 Task: Manage the Einstein search with multiple features
Action: Mouse moved to (186, 180)
Screenshot: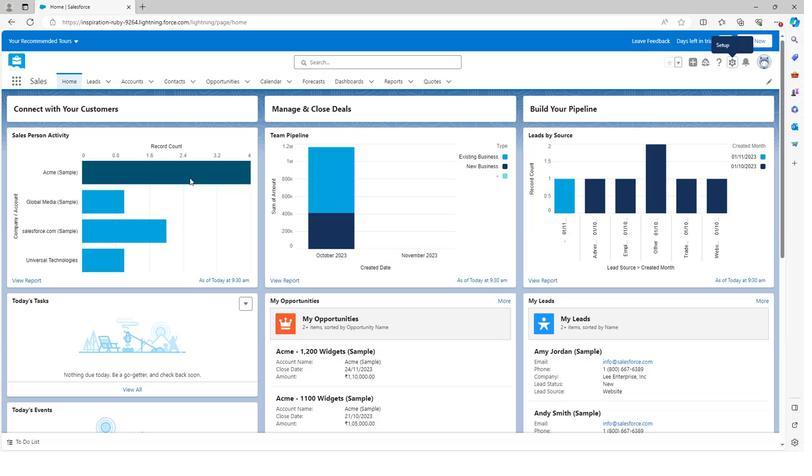 
Action: Mouse scrolled (186, 180) with delta (0, 0)
Screenshot: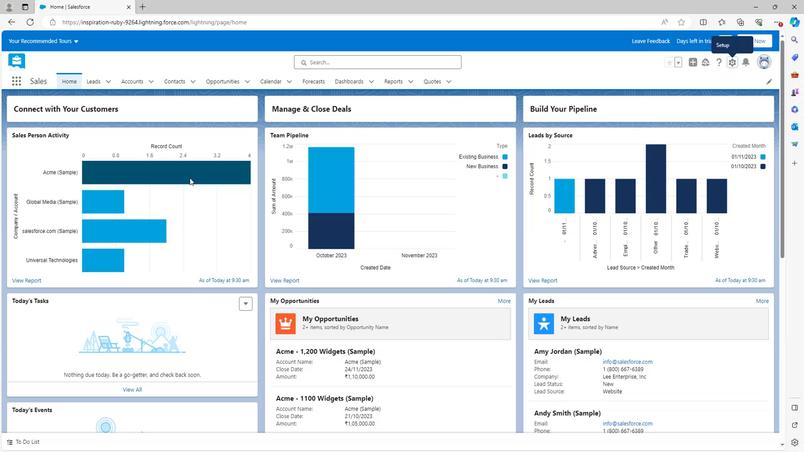 
Action: Mouse moved to (186, 180)
Screenshot: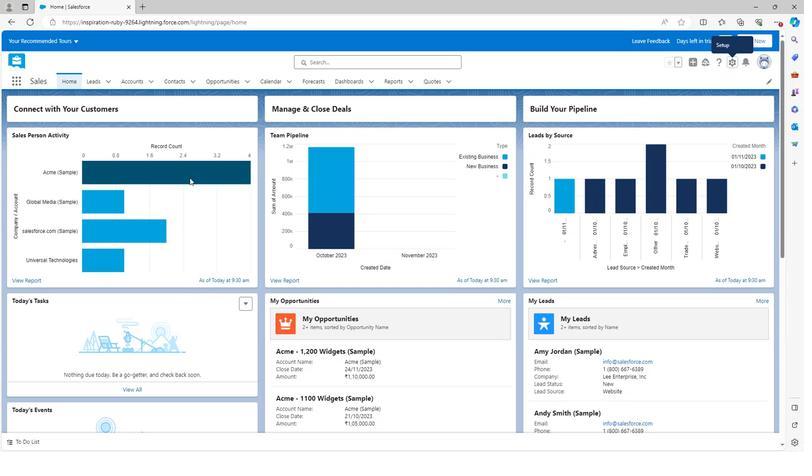 
Action: Mouse scrolled (186, 180) with delta (0, 0)
Screenshot: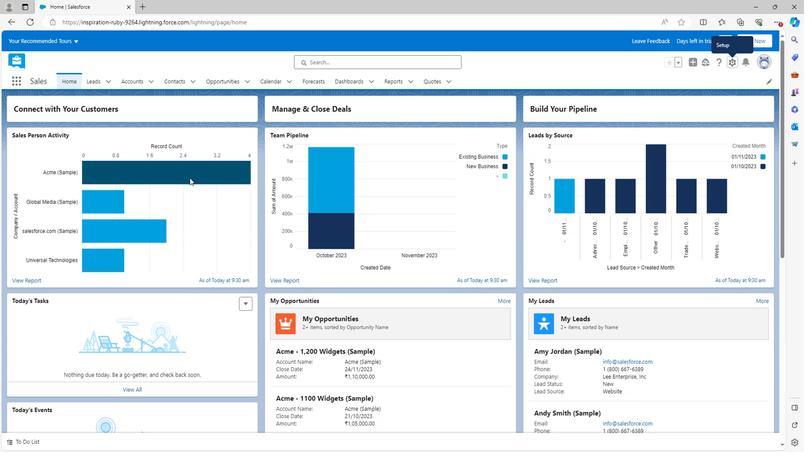 
Action: Mouse scrolled (186, 180) with delta (0, 0)
Screenshot: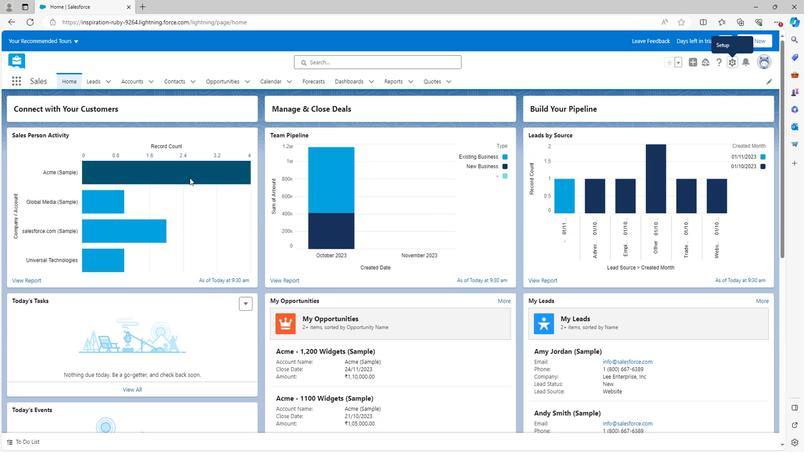 
Action: Mouse moved to (185, 180)
Screenshot: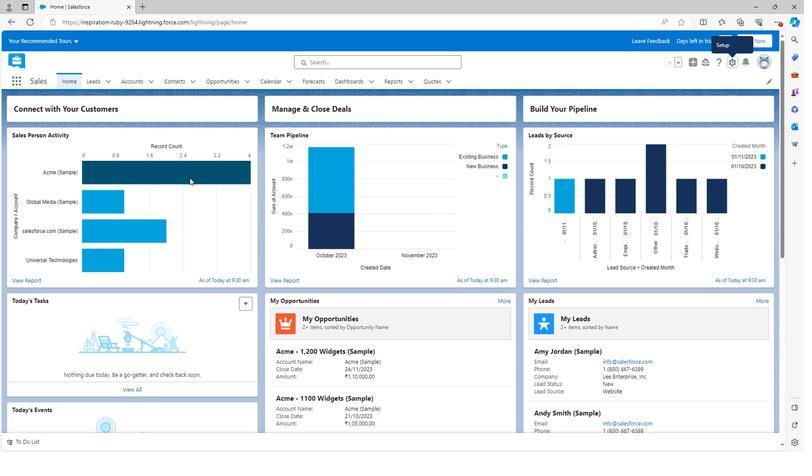 
Action: Mouse scrolled (185, 180) with delta (0, 0)
Screenshot: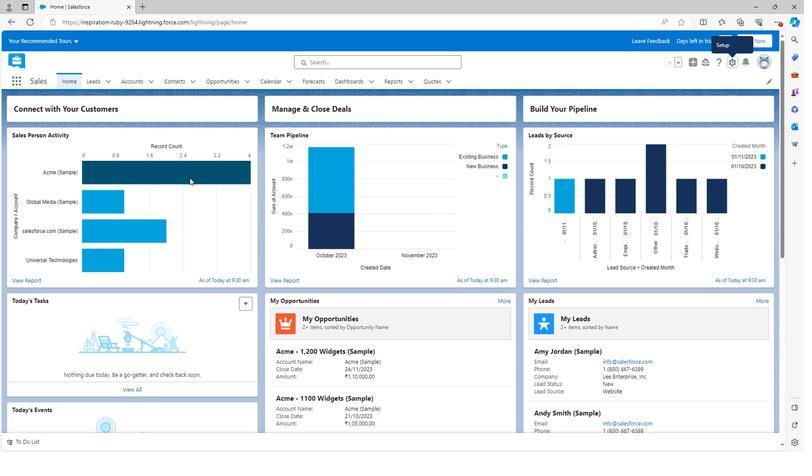 
Action: Mouse scrolled (185, 180) with delta (0, 0)
Screenshot: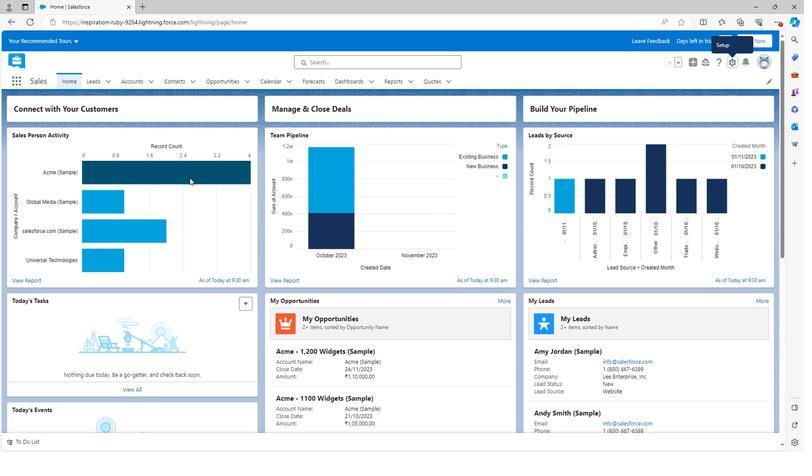 
Action: Mouse moved to (185, 180)
Screenshot: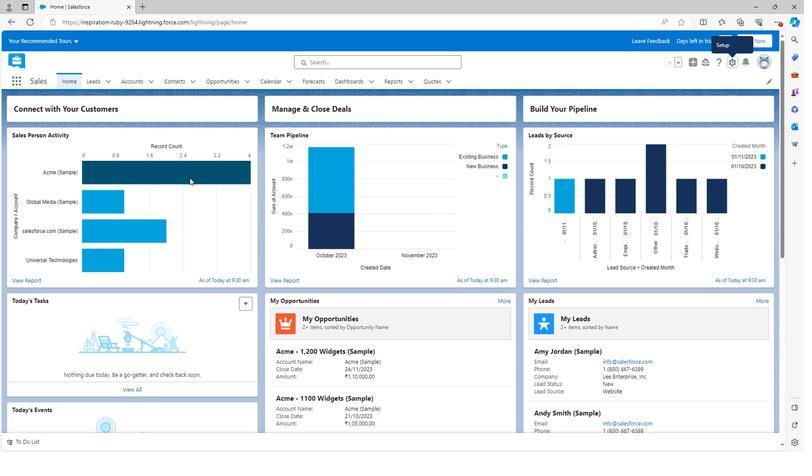 
Action: Mouse scrolled (185, 180) with delta (0, 0)
Screenshot: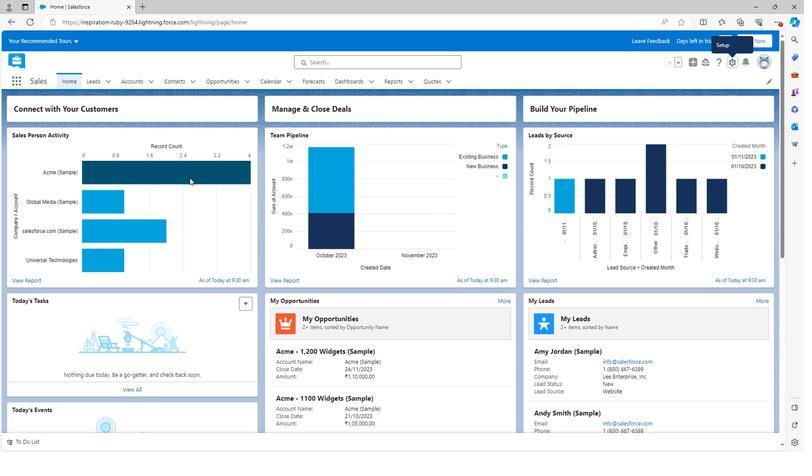 
Action: Mouse scrolled (185, 180) with delta (0, 0)
Screenshot: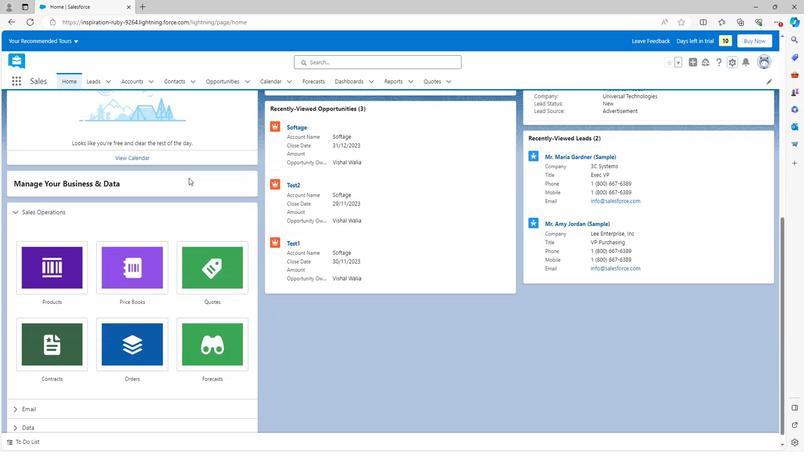 
Action: Mouse scrolled (185, 180) with delta (0, 0)
Screenshot: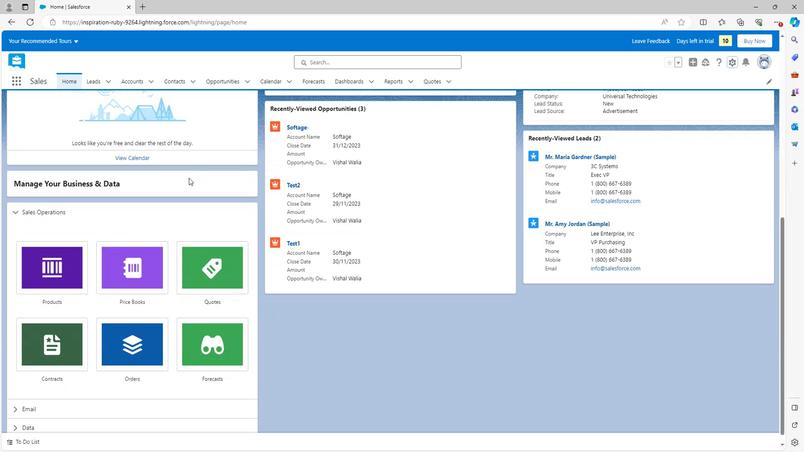 
Action: Mouse moved to (185, 180)
Screenshot: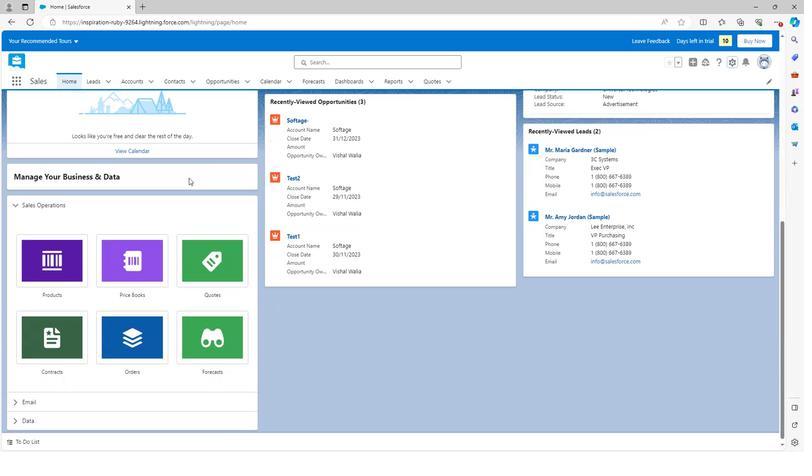 
Action: Mouse scrolled (185, 180) with delta (0, 0)
Screenshot: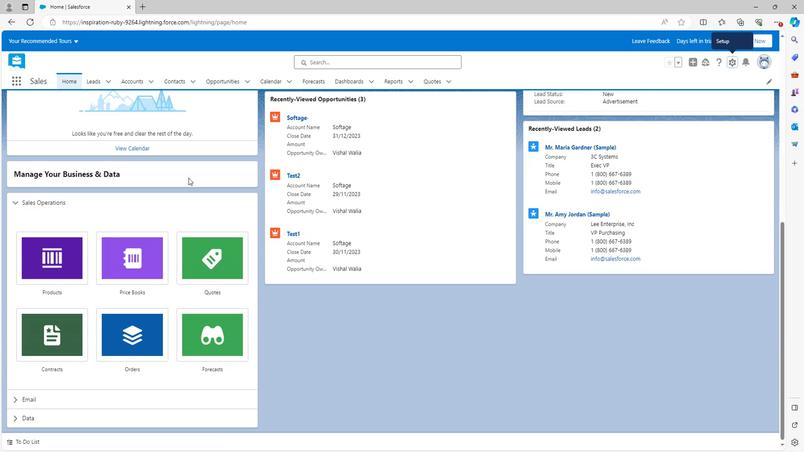 
Action: Mouse scrolled (185, 180) with delta (0, 0)
Screenshot: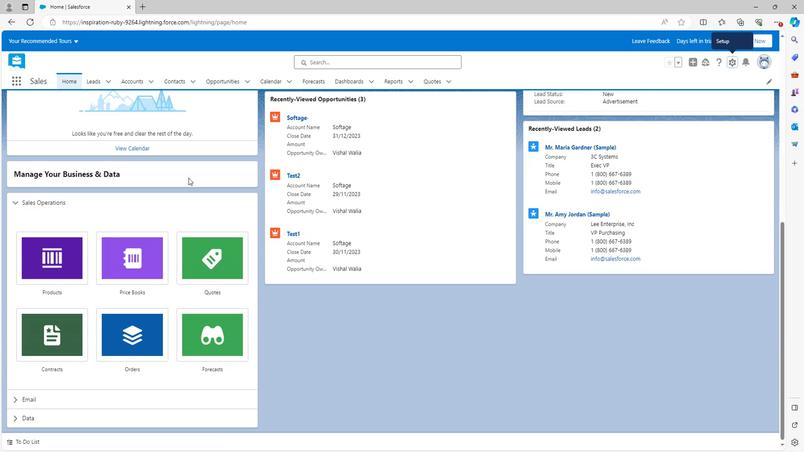 
Action: Mouse scrolled (185, 180) with delta (0, 0)
Screenshot: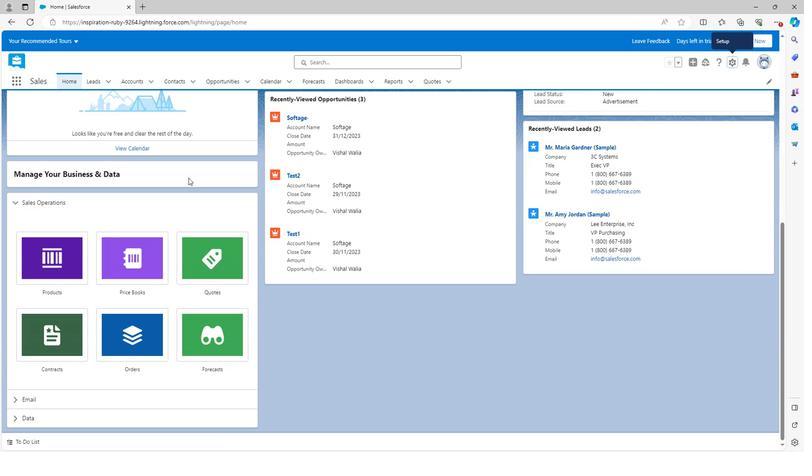 
Action: Mouse scrolled (185, 180) with delta (0, 0)
Screenshot: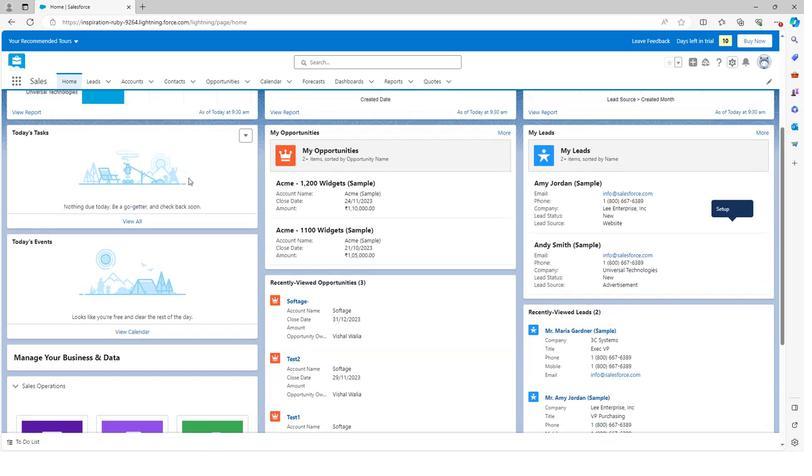 
Action: Mouse scrolled (185, 180) with delta (0, 0)
Screenshot: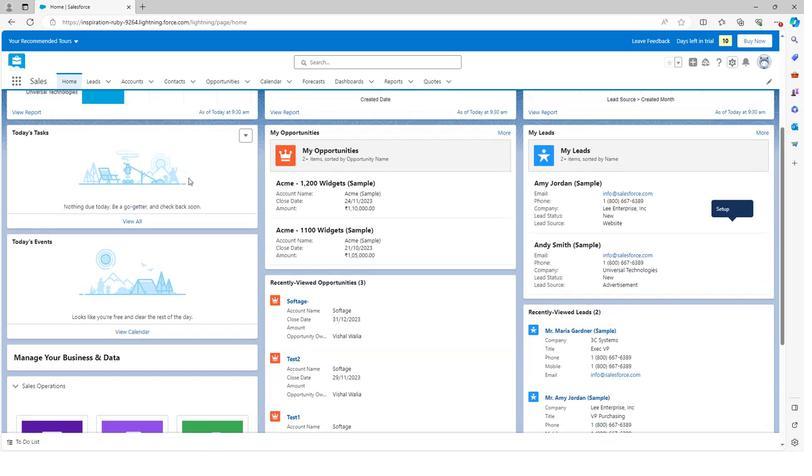 
Action: Mouse scrolled (185, 180) with delta (0, 0)
Screenshot: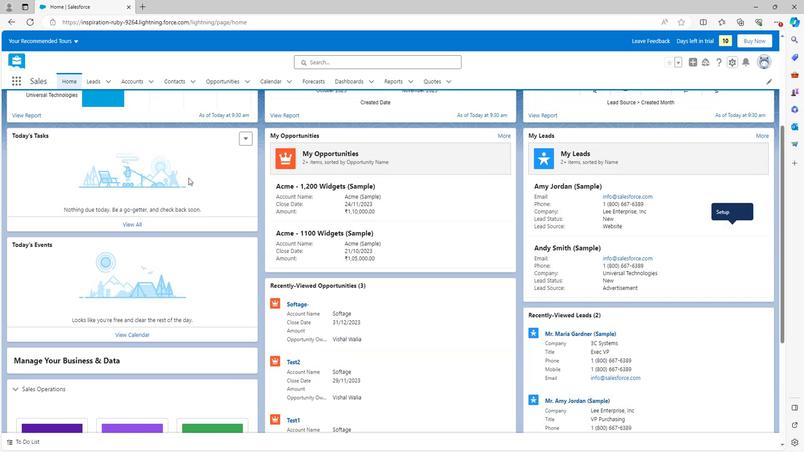 
Action: Mouse scrolled (185, 180) with delta (0, 0)
Screenshot: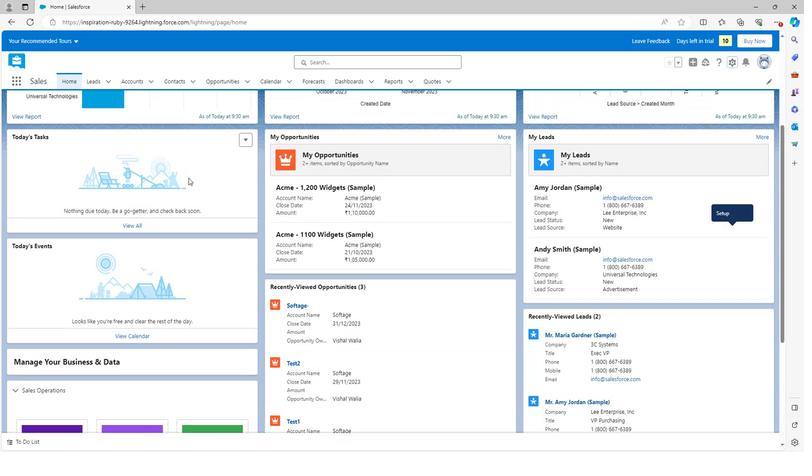 
Action: Mouse moved to (725, 69)
Screenshot: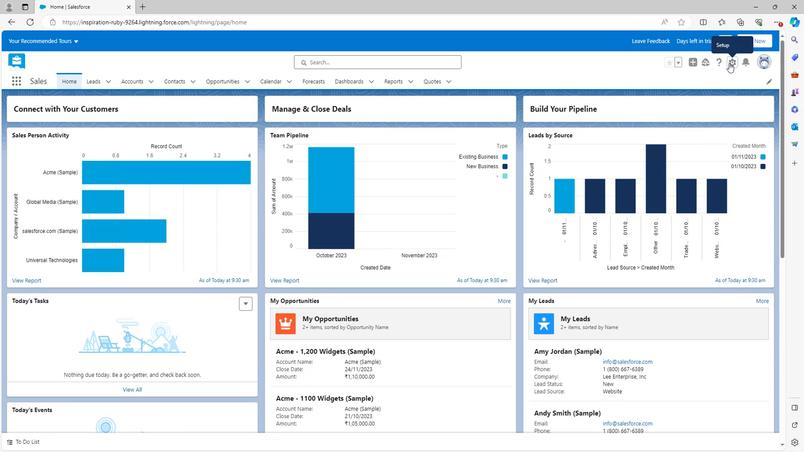 
Action: Mouse pressed left at (725, 69)
Screenshot: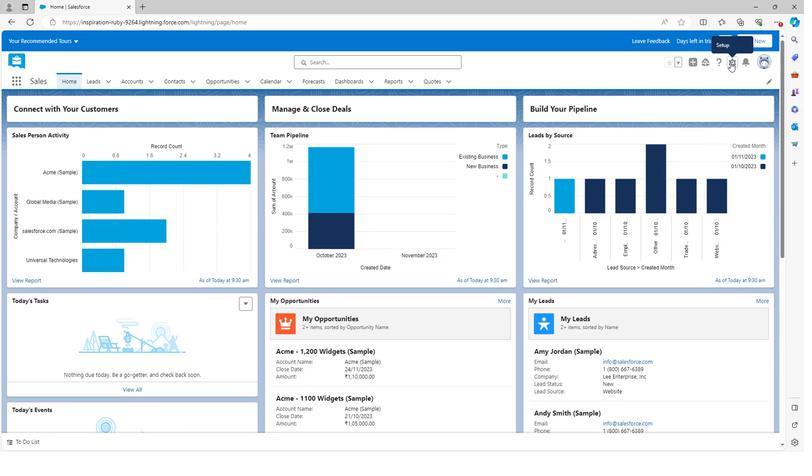 
Action: Mouse moved to (700, 89)
Screenshot: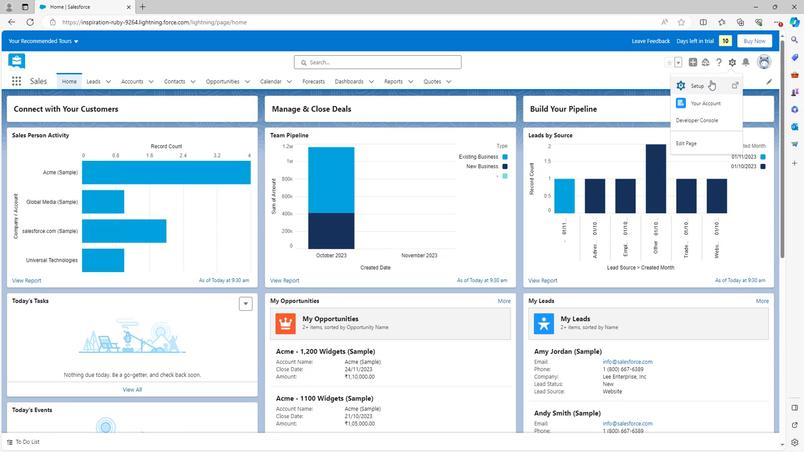 
Action: Mouse pressed left at (700, 89)
Screenshot: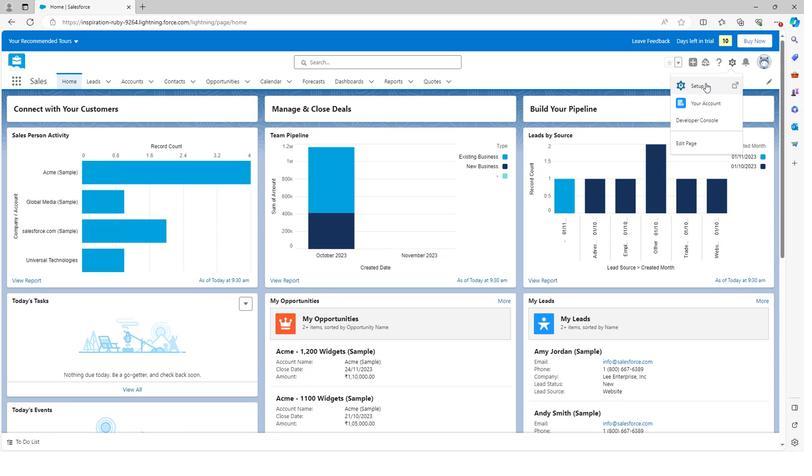 
Action: Mouse moved to (5, 330)
Screenshot: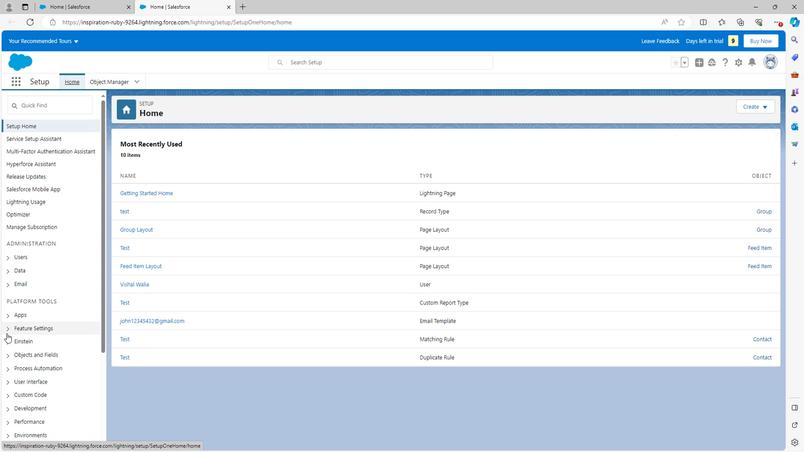 
Action: Mouse scrolled (5, 330) with delta (0, 0)
Screenshot: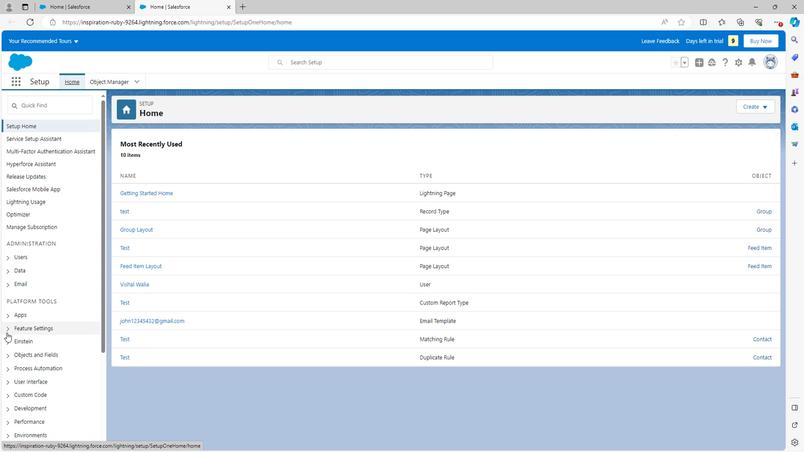 
Action: Mouse scrolled (5, 330) with delta (0, 0)
Screenshot: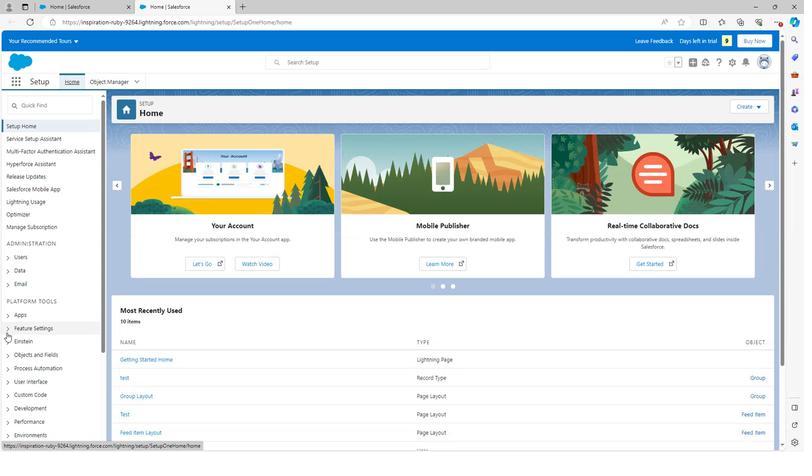 
Action: Mouse moved to (5, 236)
Screenshot: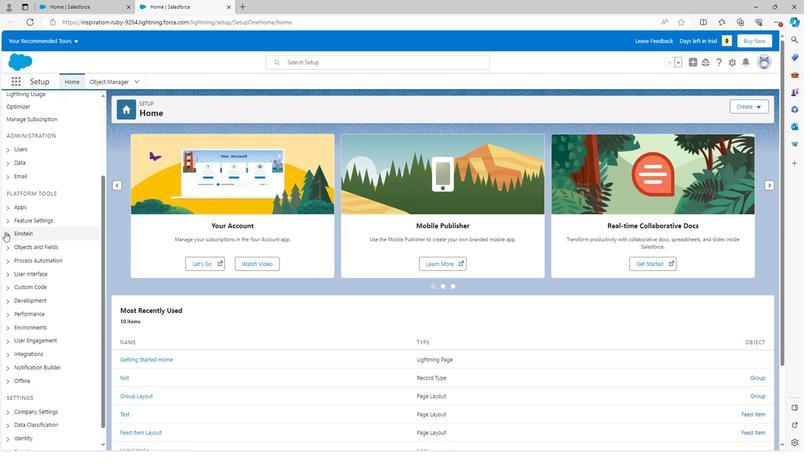 
Action: Mouse pressed left at (5, 236)
Screenshot: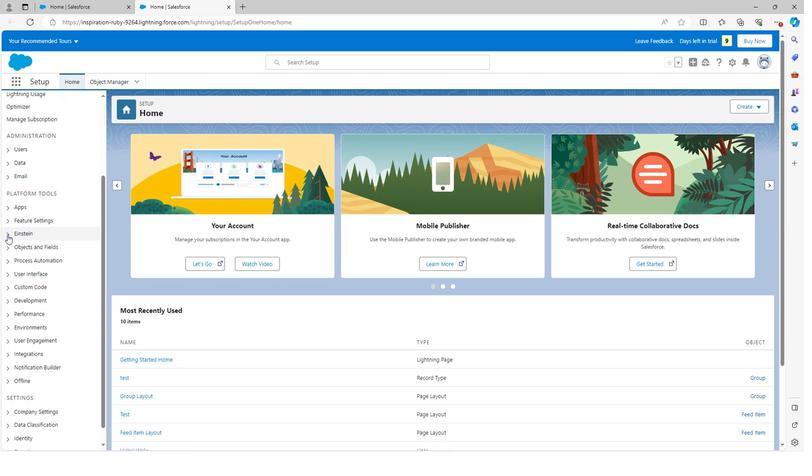 
Action: Mouse moved to (15, 286)
Screenshot: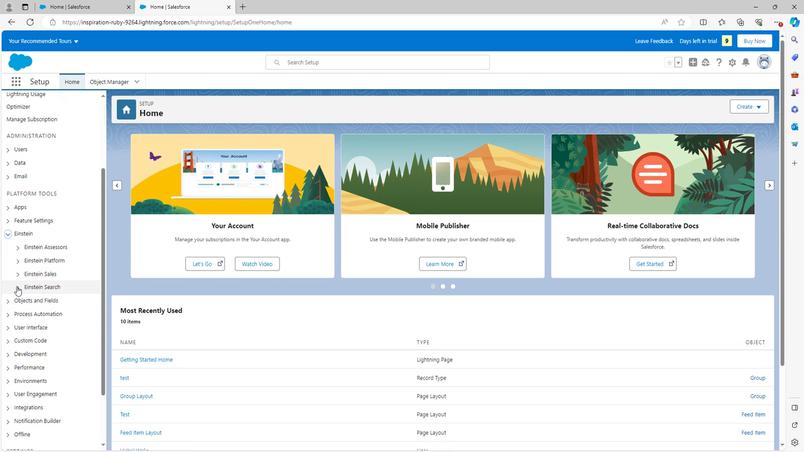 
Action: Mouse pressed left at (15, 286)
Screenshot: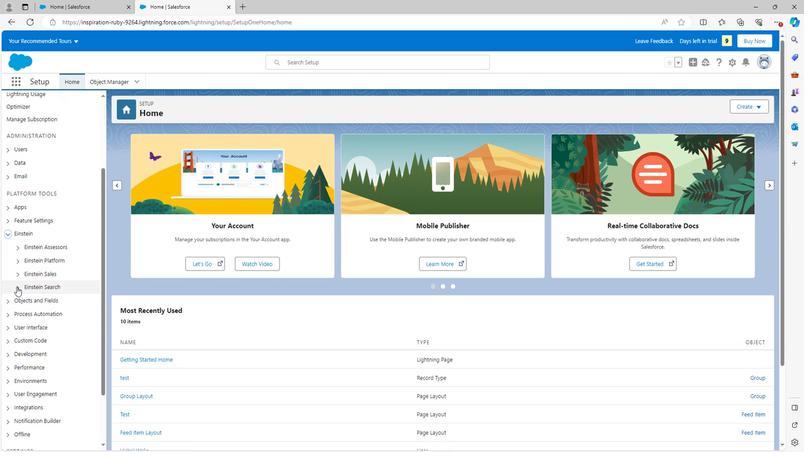 
Action: Mouse moved to (22, 323)
Screenshot: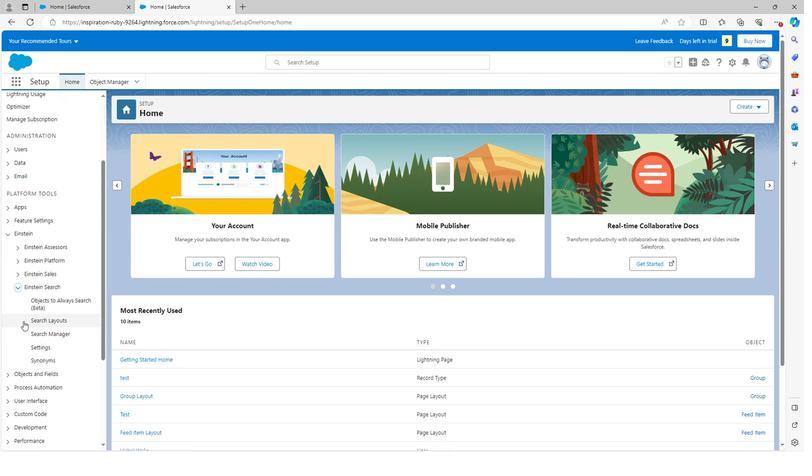 
Action: Mouse scrolled (22, 322) with delta (0, 0)
Screenshot: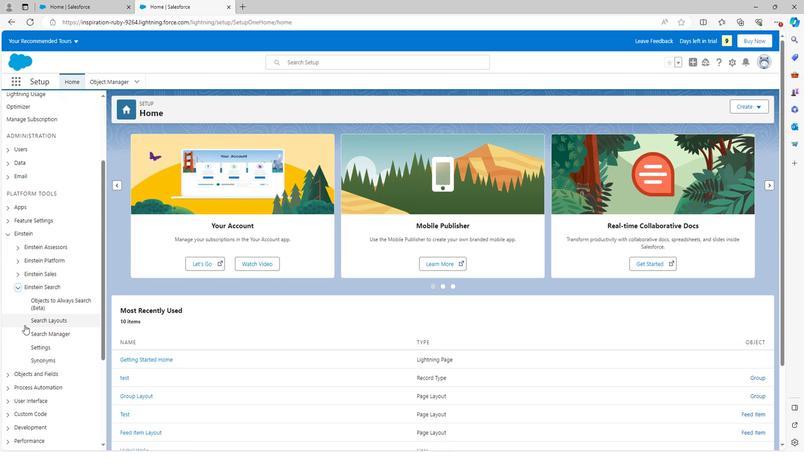 
Action: Mouse moved to (35, 292)
Screenshot: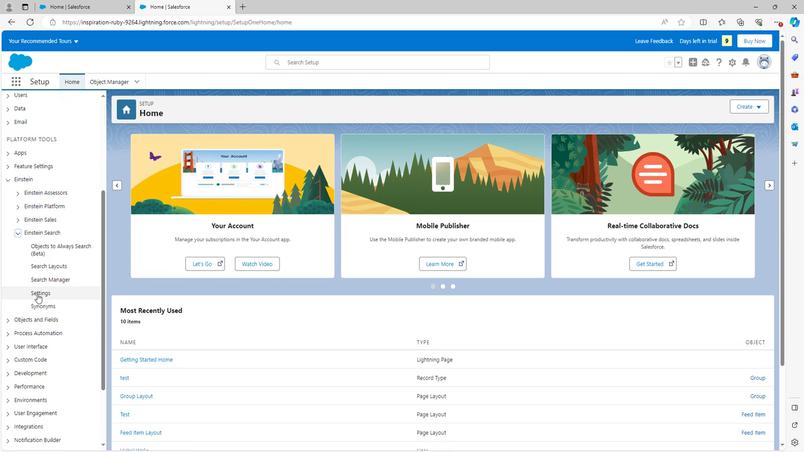 
Action: Mouse pressed left at (35, 292)
Screenshot: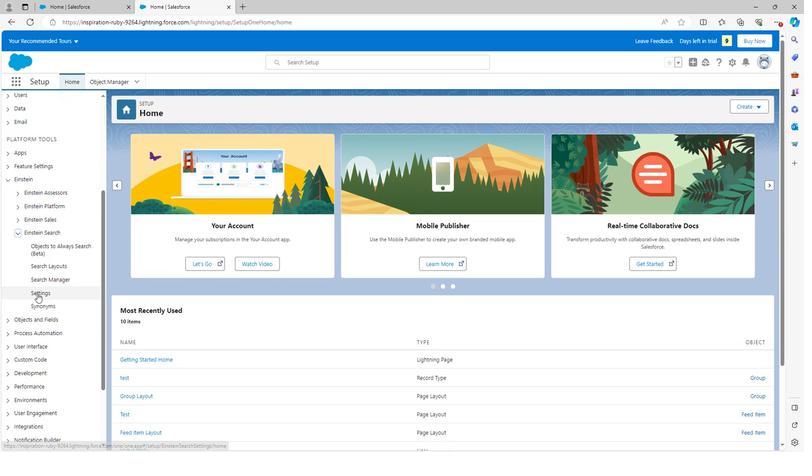 
Action: Mouse moved to (134, 253)
Screenshot: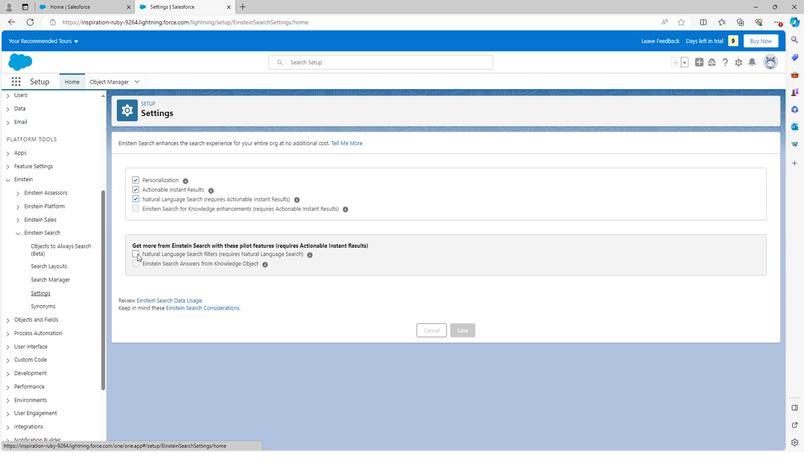 
Action: Mouse pressed left at (134, 253)
Screenshot: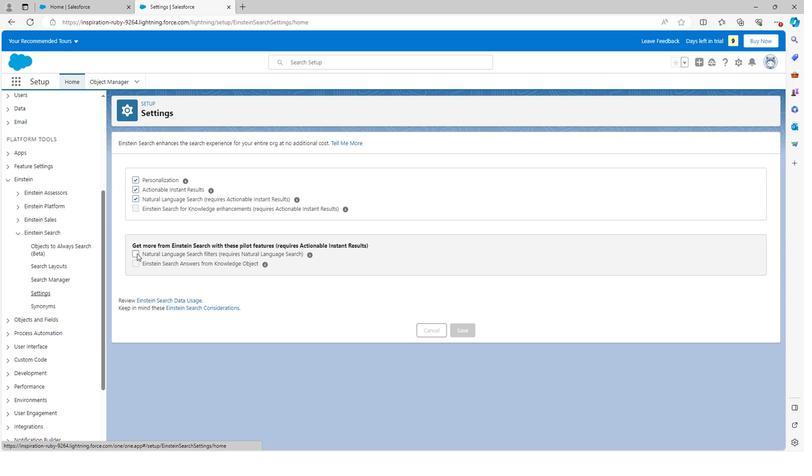 
Action: Mouse pressed left at (134, 253)
Screenshot: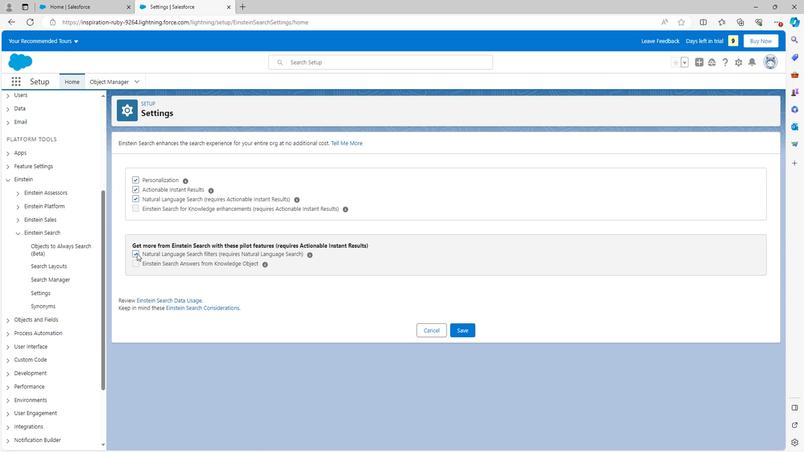 
Action: Mouse moved to (460, 325)
Screenshot: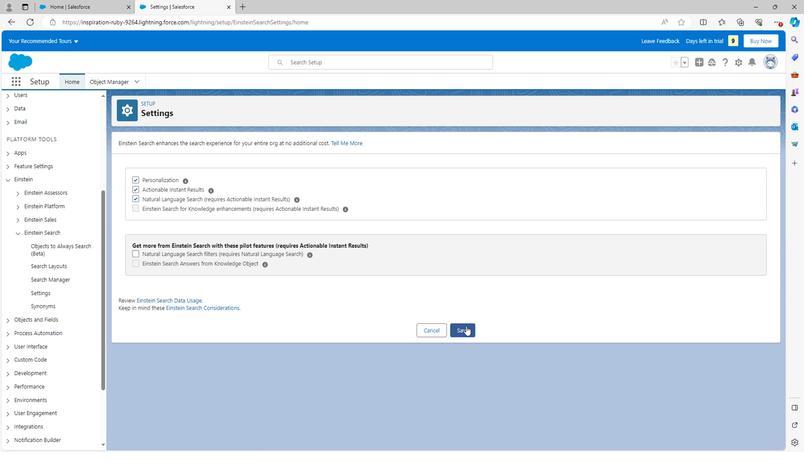 
Action: Mouse pressed left at (460, 325)
Screenshot: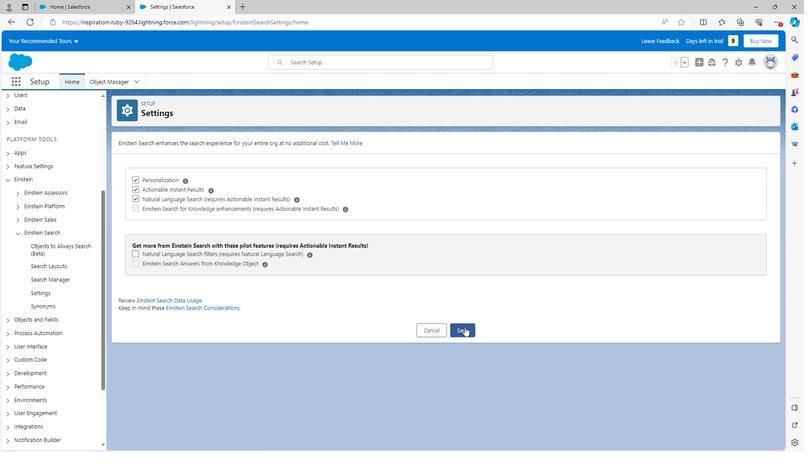 
Action: Mouse moved to (459, 324)
Screenshot: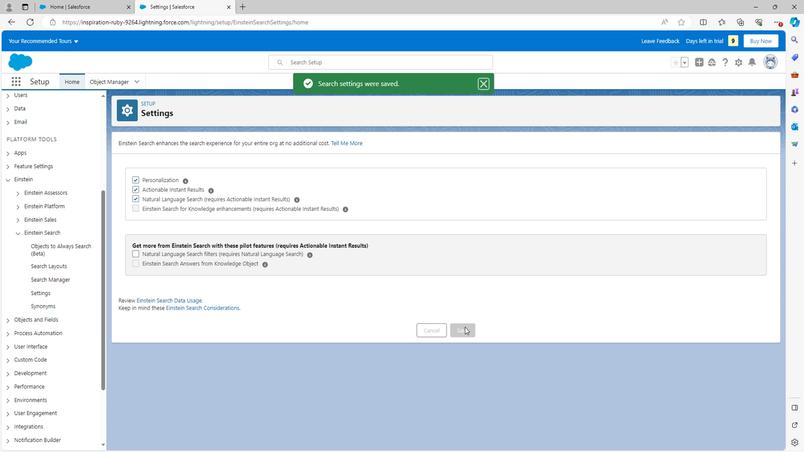 
Action: Mouse scrolled (459, 324) with delta (0, 0)
Screenshot: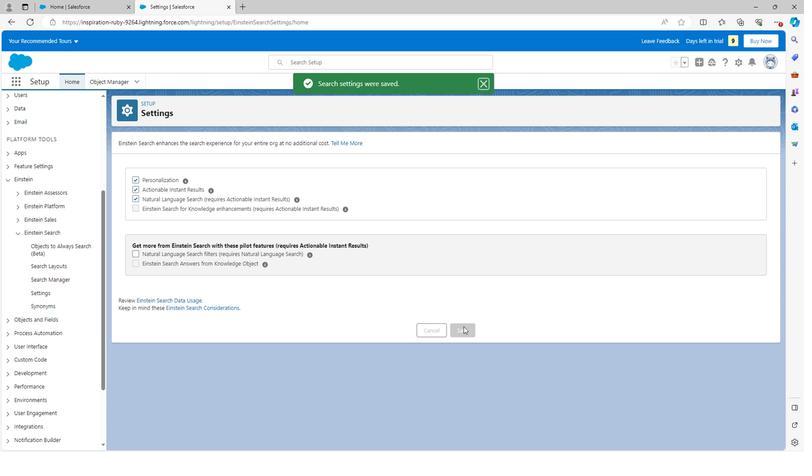 
Action: Mouse scrolled (459, 324) with delta (0, 0)
Screenshot: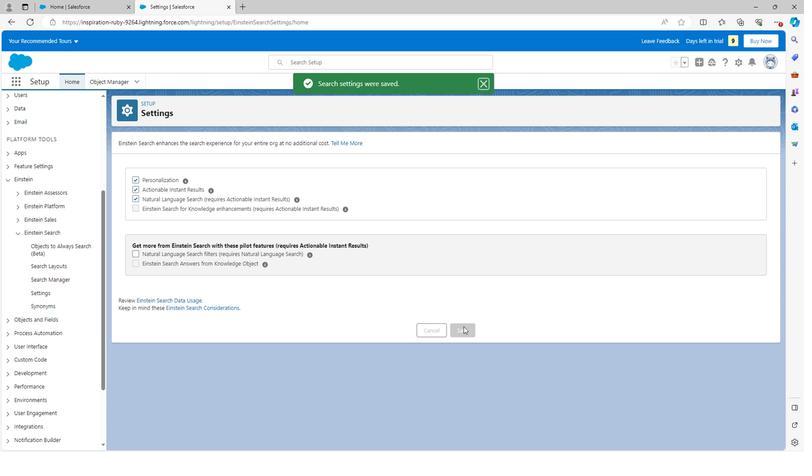 
Action: Mouse scrolled (459, 324) with delta (0, 0)
Screenshot: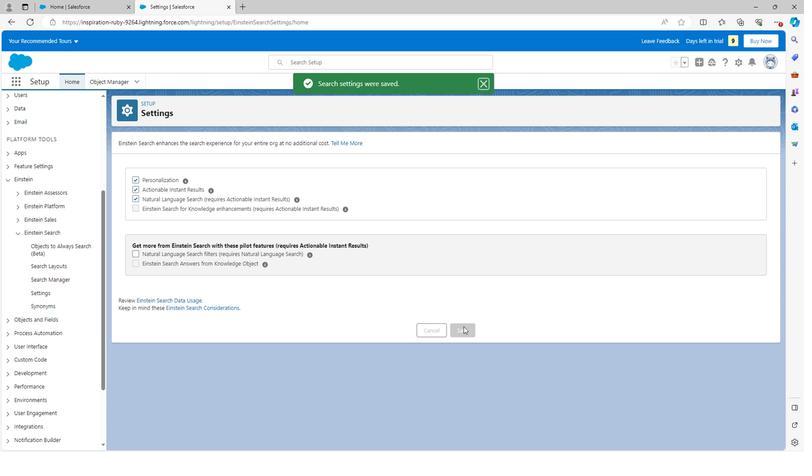 
Action: Mouse moved to (15, 234)
Screenshot: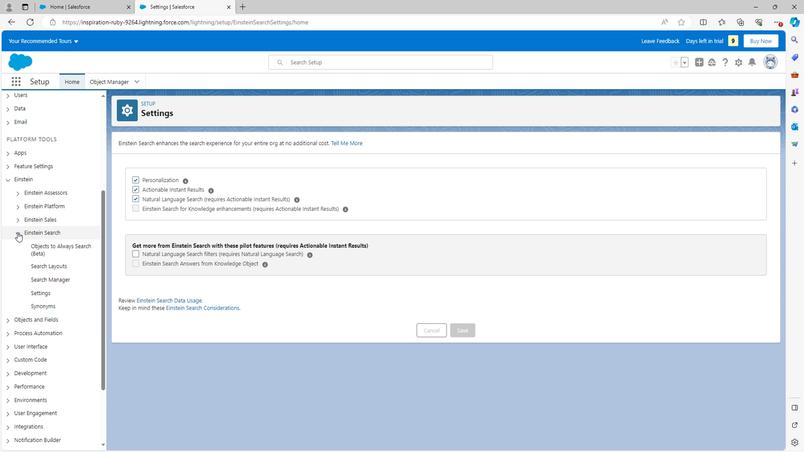 
Action: Mouse pressed left at (15, 234)
Screenshot: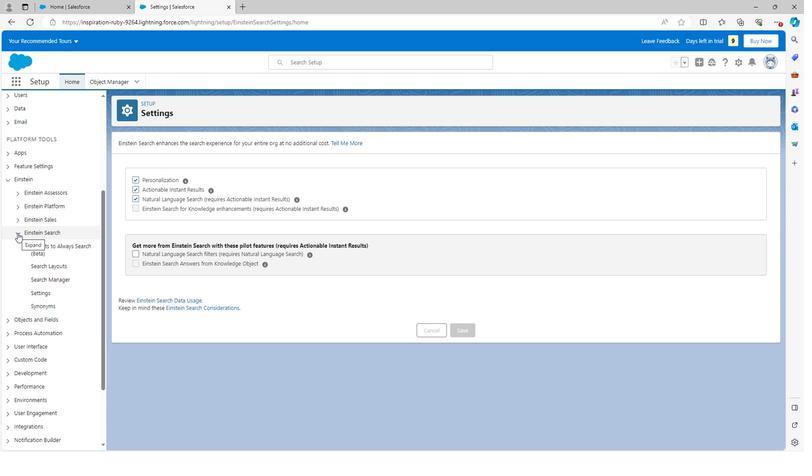 
Action: Mouse pressed left at (15, 234)
Screenshot: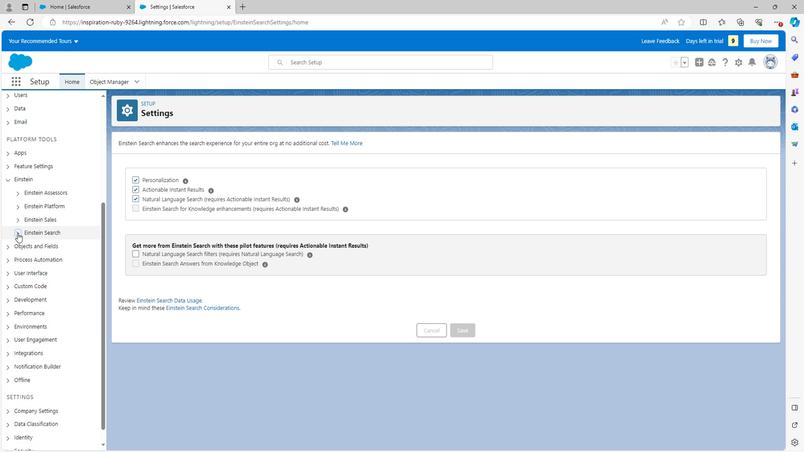 
Action: Mouse moved to (505, 339)
Screenshot: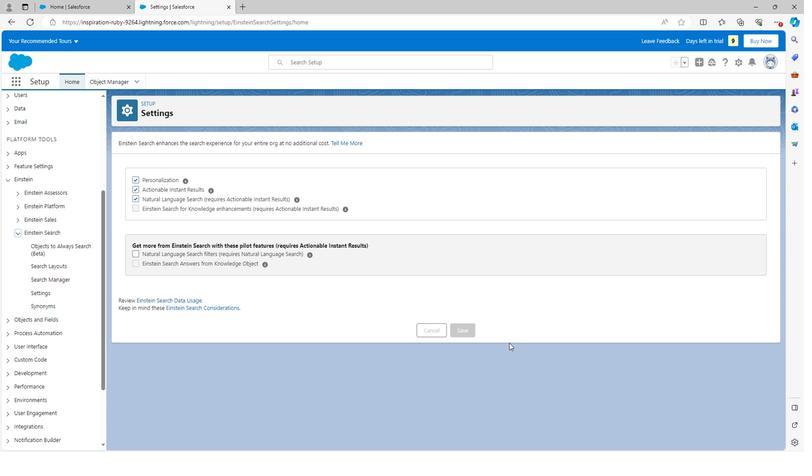 
